 Task: Schedule a workout session for Monday at 6 AM.
Action: Mouse moved to (51, 93)
Screenshot: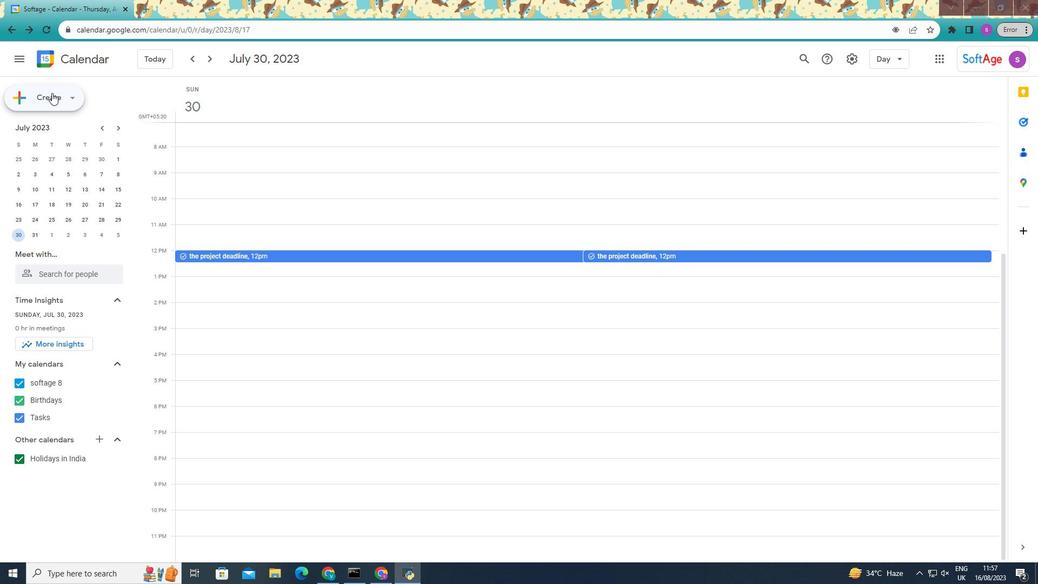 
Action: Mouse pressed left at (51, 93)
Screenshot: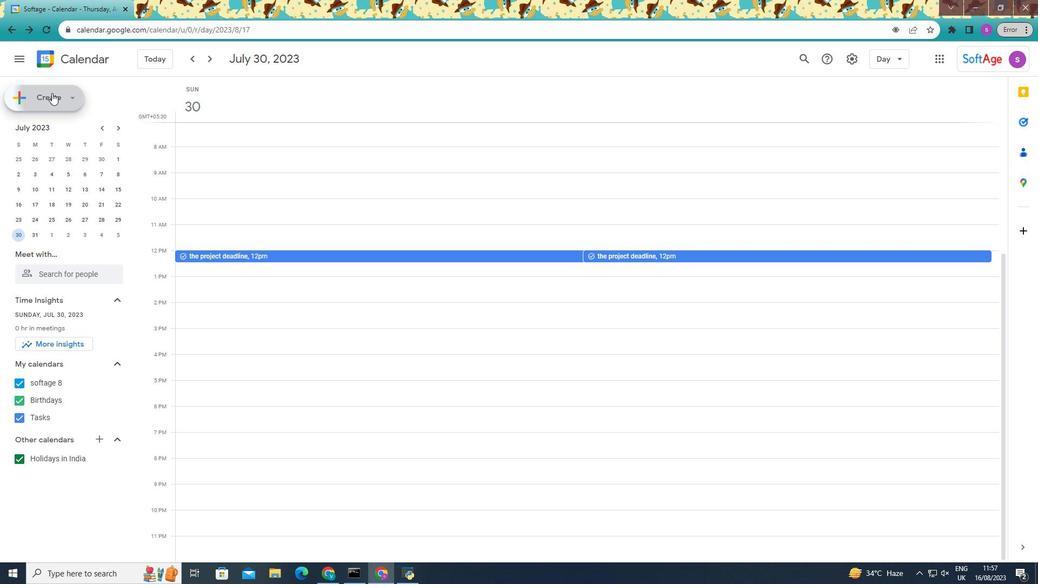
Action: Mouse moved to (71, 212)
Screenshot: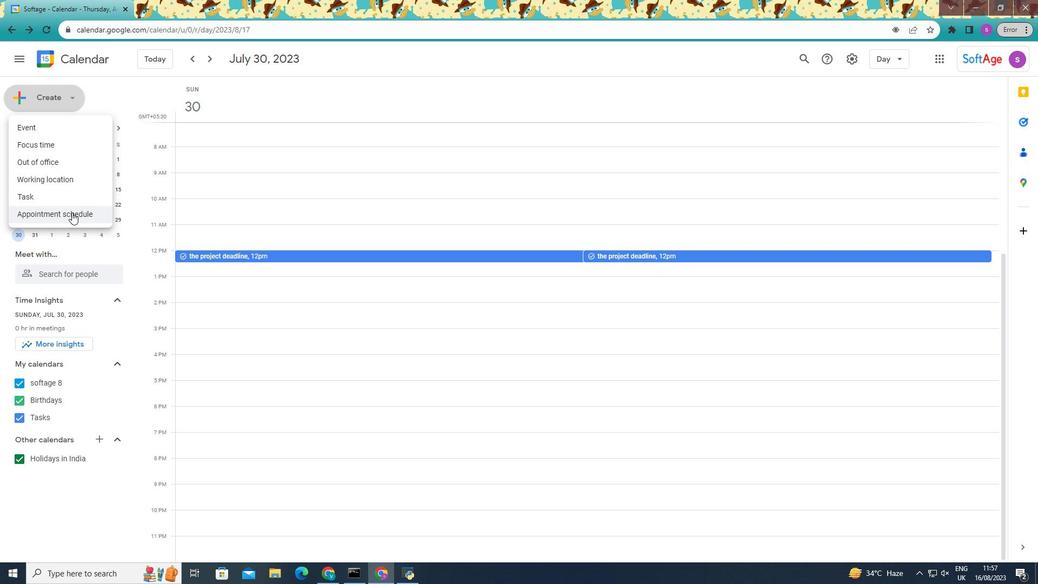
Action: Mouse pressed left at (71, 212)
Screenshot: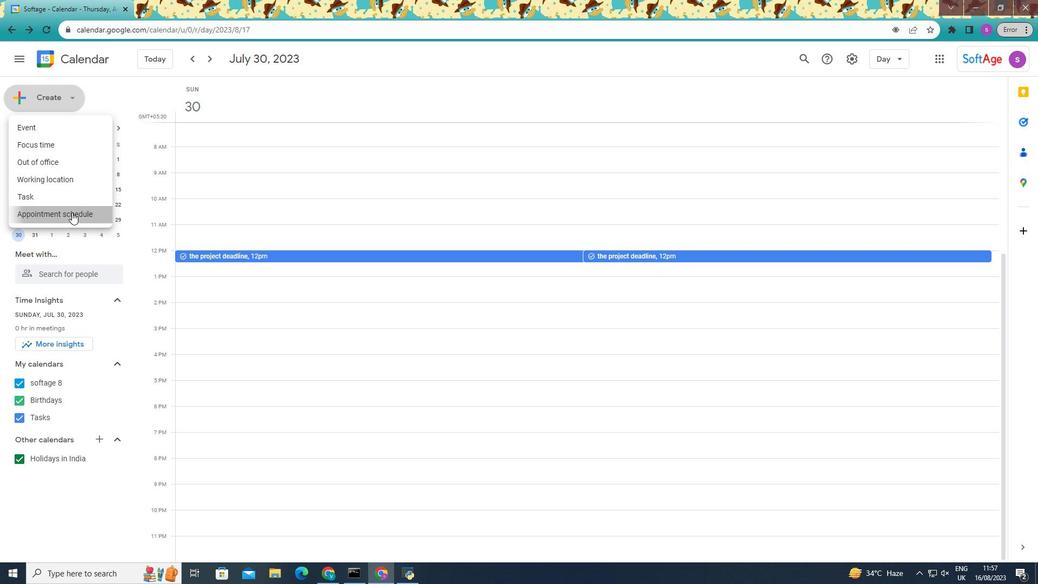 
Action: Mouse moved to (144, 94)
Screenshot: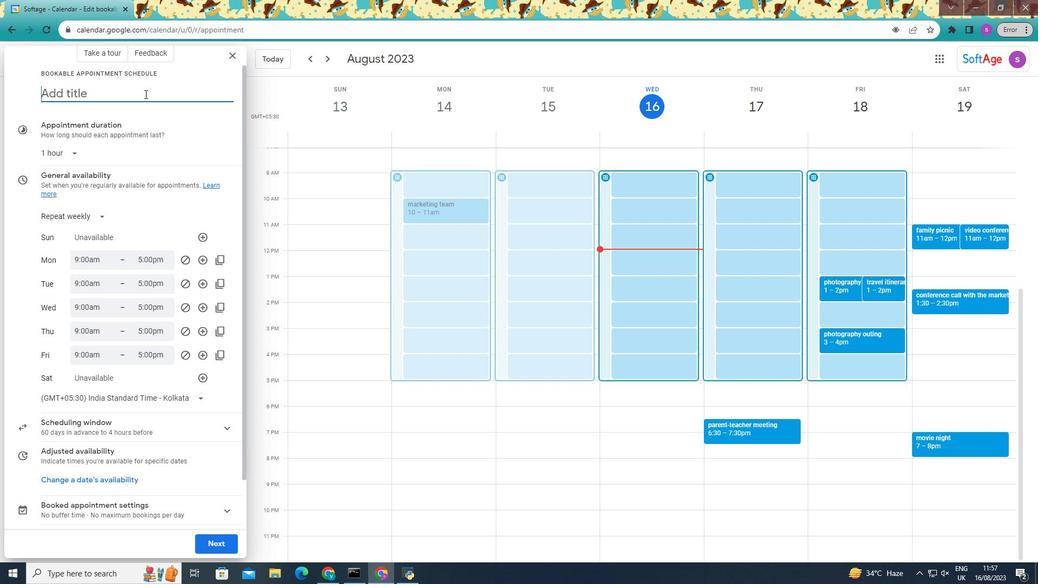 
Action: Mouse pressed left at (144, 94)
Screenshot: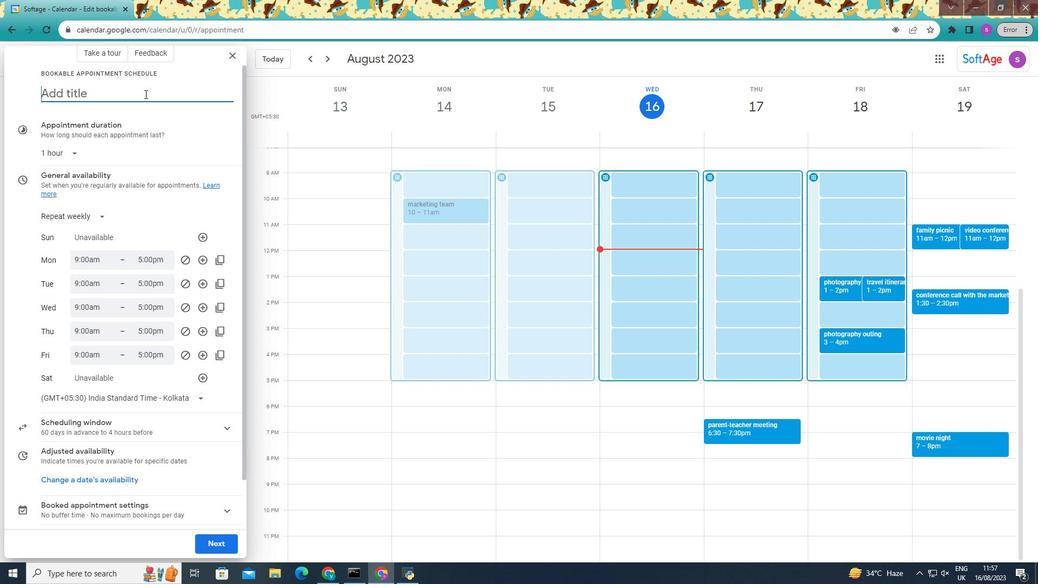 
Action: Key pressed workout<Key.space>e<Key.backspace>session
Screenshot: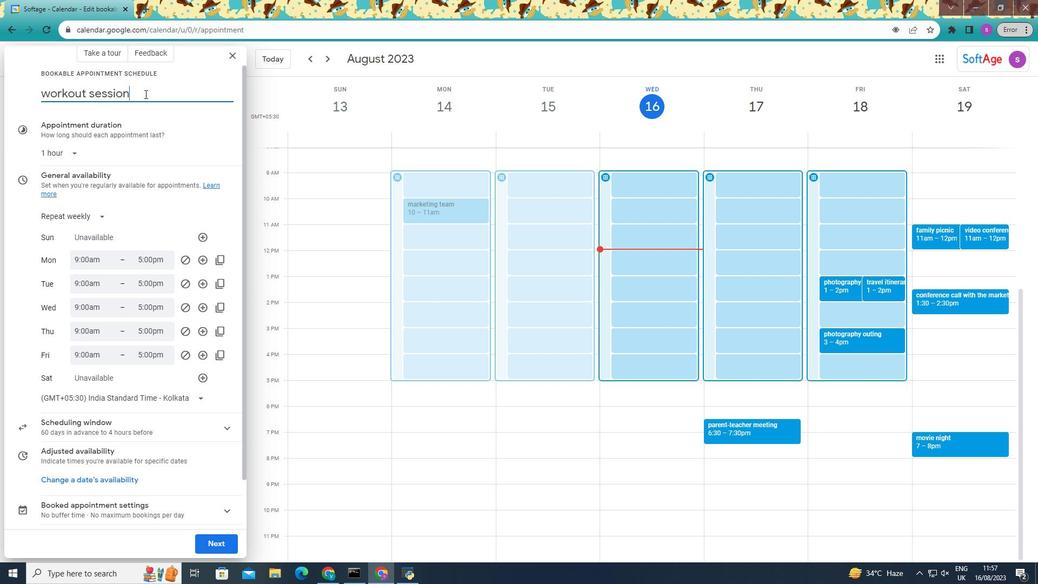 
Action: Mouse moved to (81, 216)
Screenshot: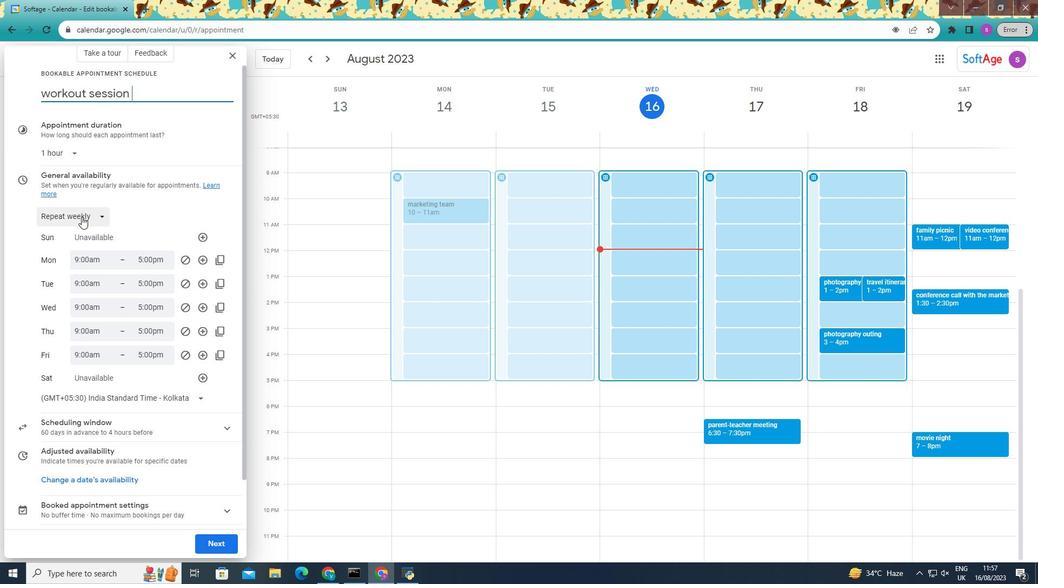
Action: Mouse pressed left at (81, 216)
Screenshot: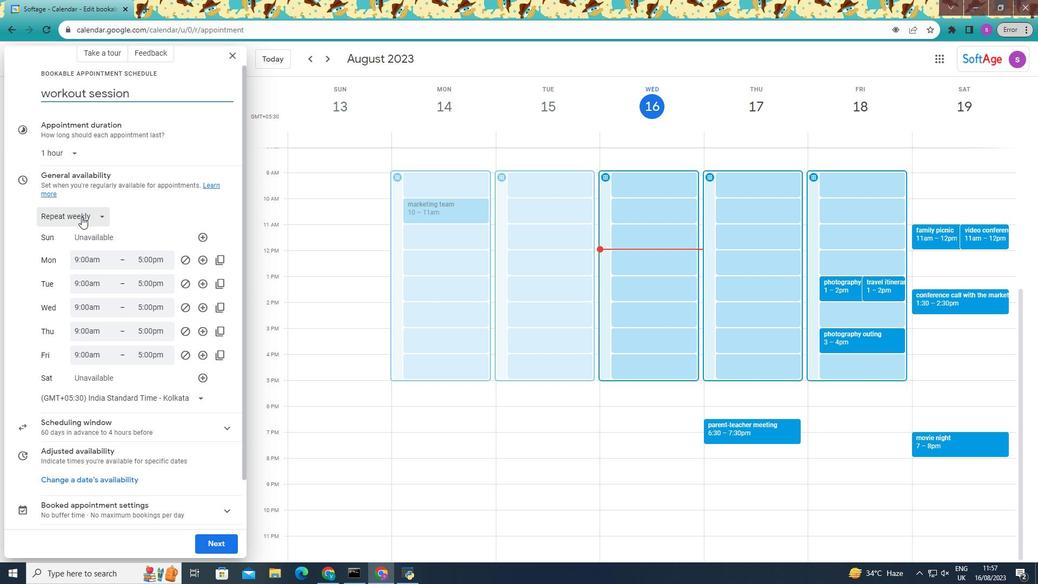 
Action: Mouse moved to (88, 233)
Screenshot: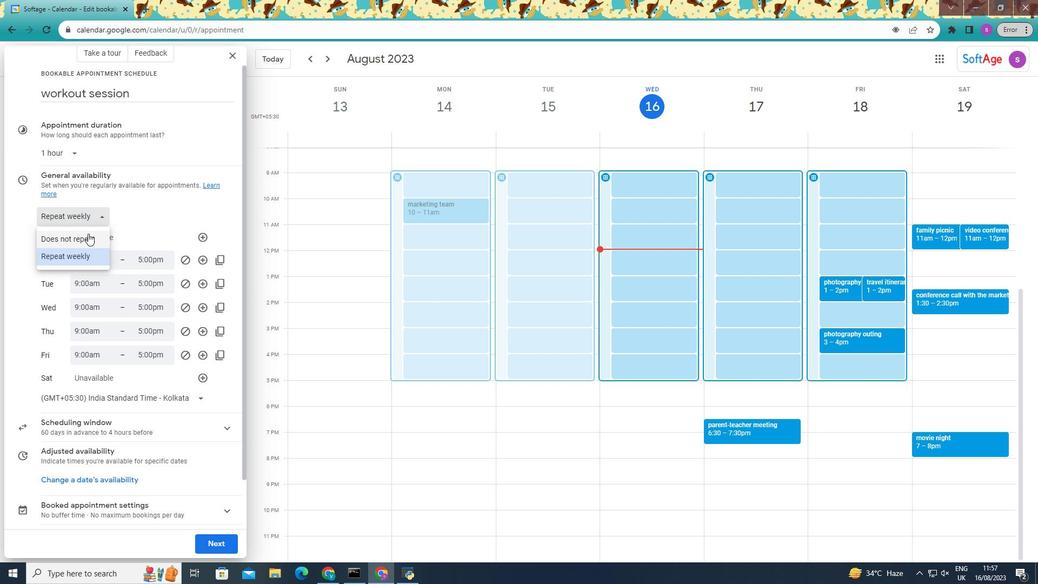 
Action: Mouse pressed left at (88, 233)
Screenshot: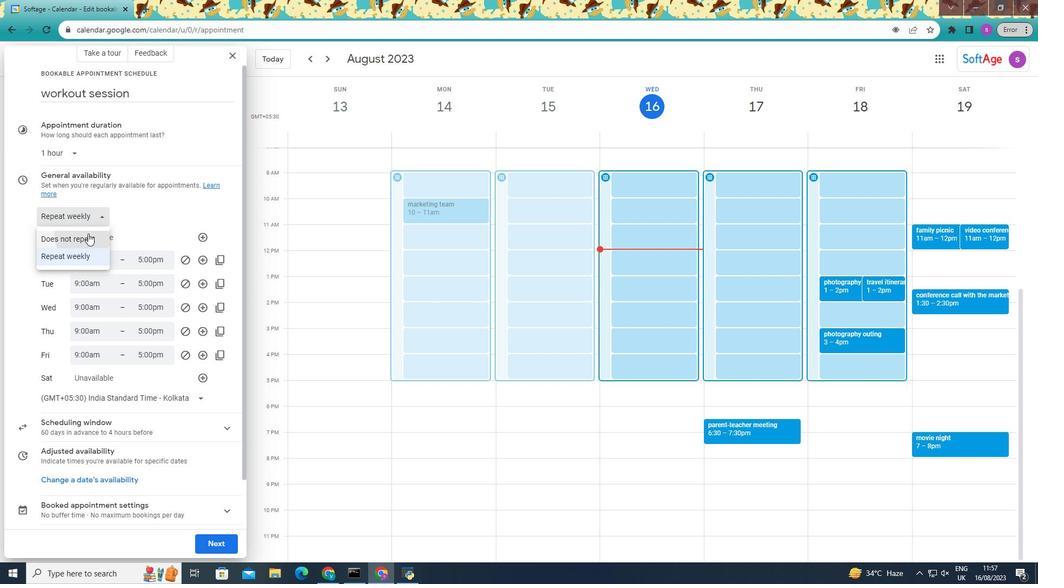 
Action: Mouse moved to (76, 232)
Screenshot: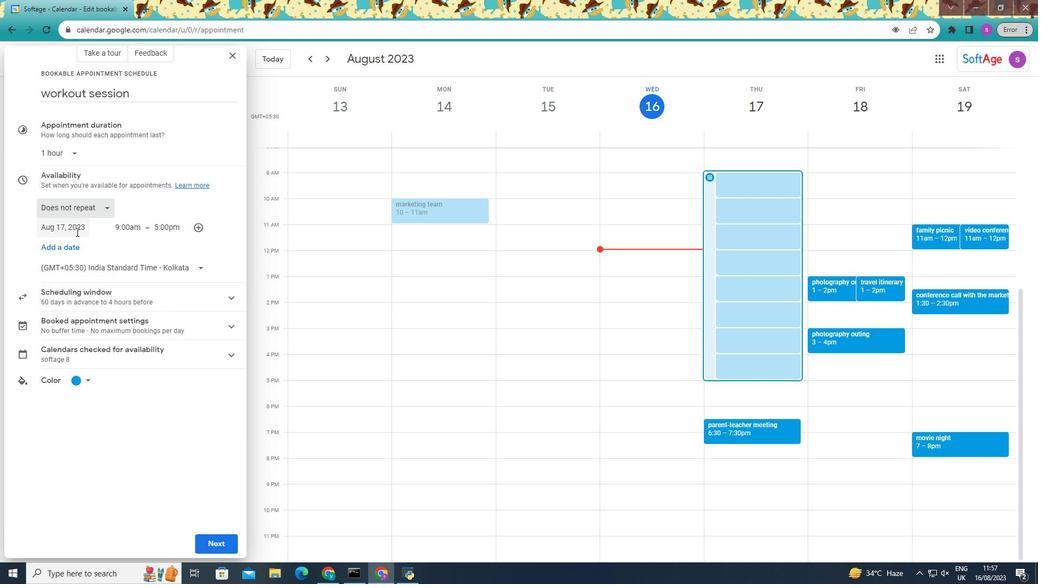 
Action: Mouse pressed left at (76, 232)
Screenshot: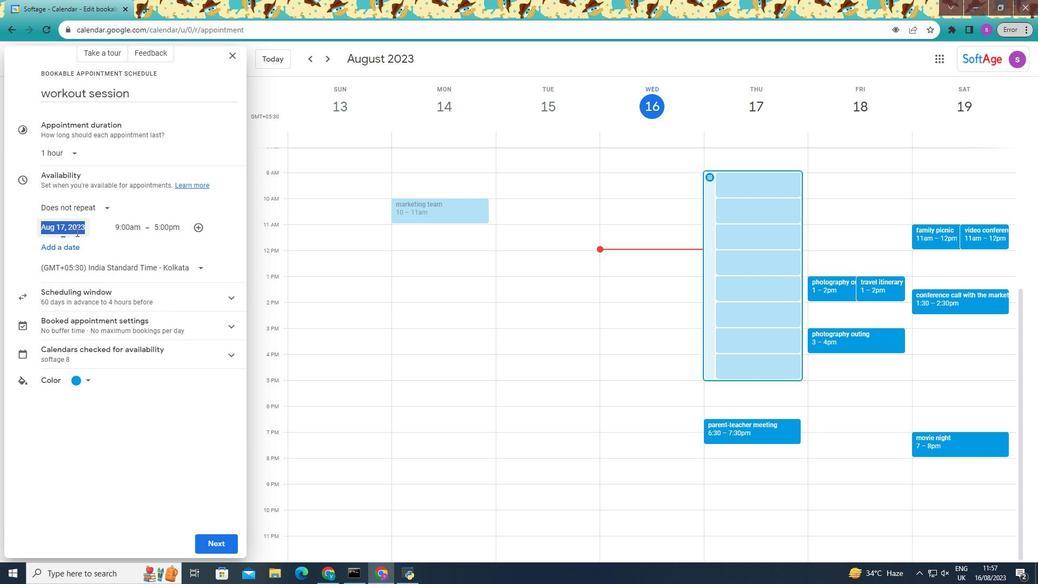 
Action: Mouse moved to (80, 201)
Screenshot: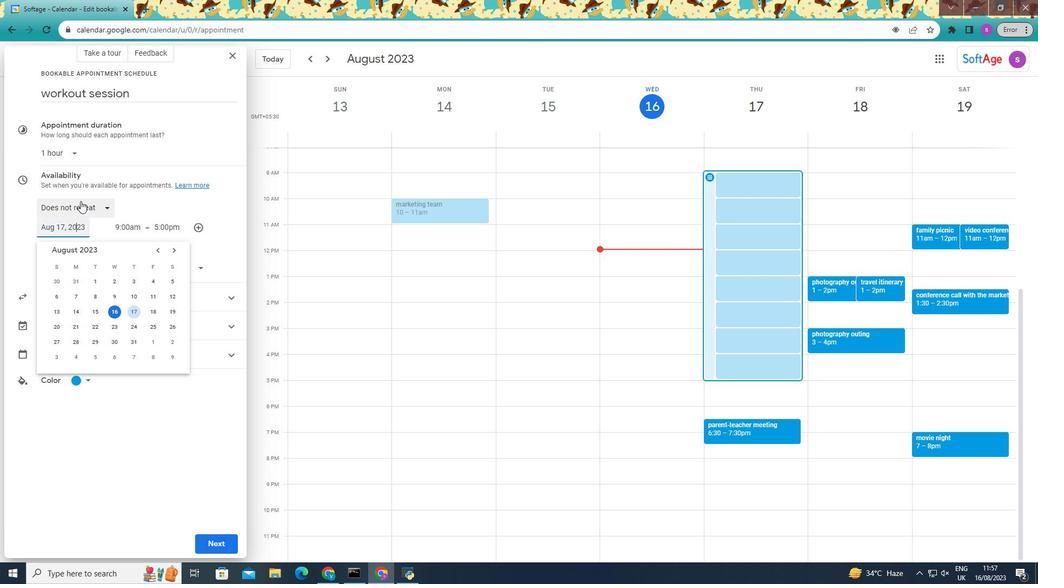 
Action: Mouse pressed left at (80, 201)
Screenshot: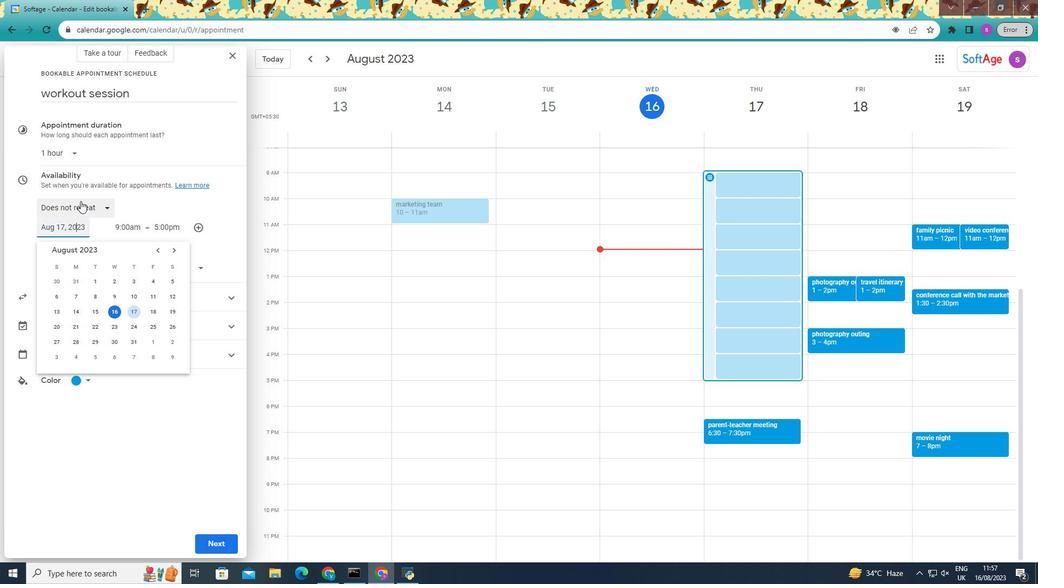 
Action: Mouse moved to (79, 250)
Screenshot: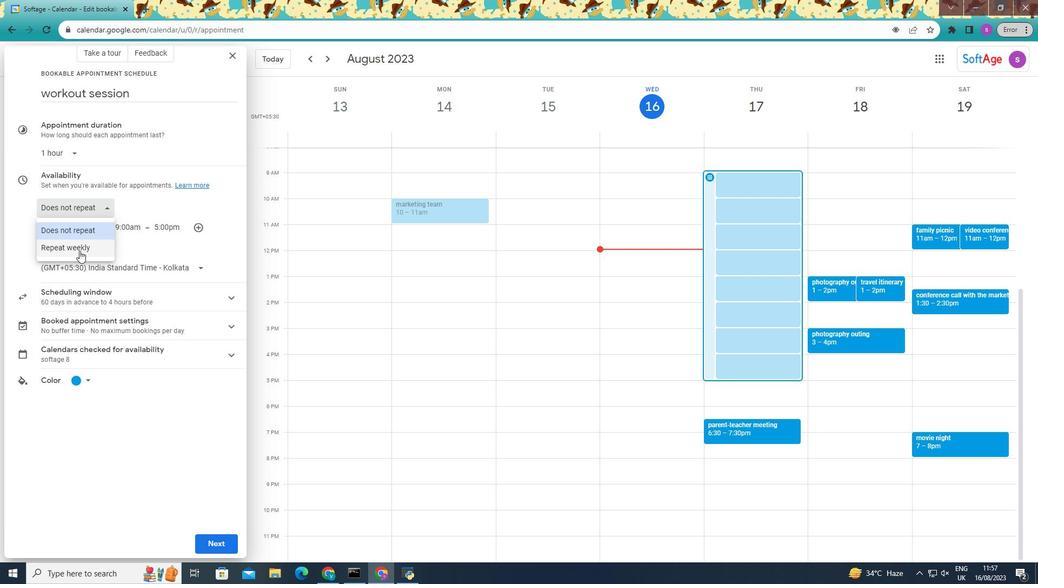 
Action: Mouse pressed left at (79, 250)
Screenshot: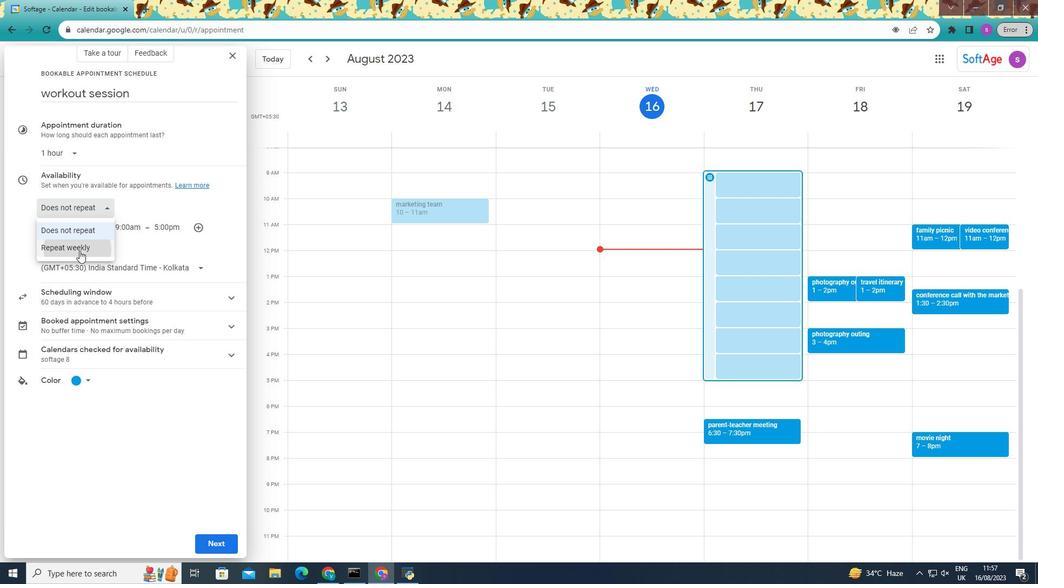 
Action: Mouse moved to (89, 260)
Screenshot: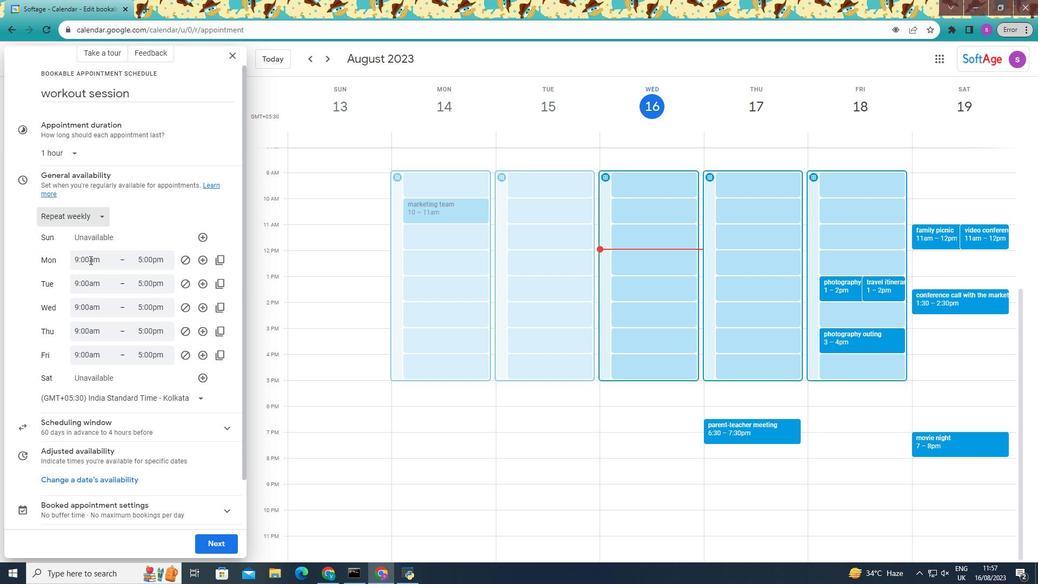
Action: Mouse pressed left at (89, 260)
Screenshot: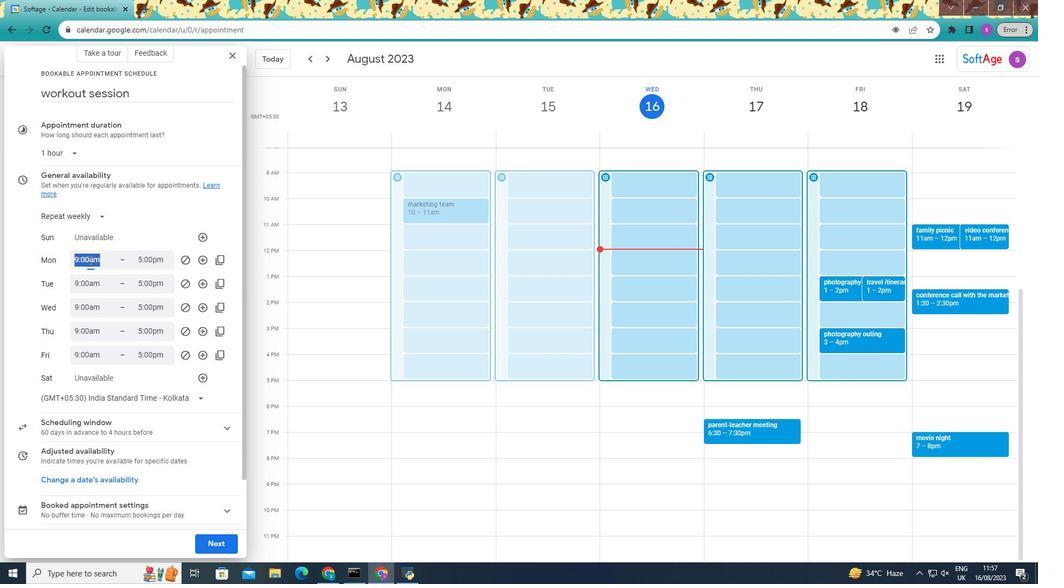 
Action: Mouse moved to (99, 312)
Screenshot: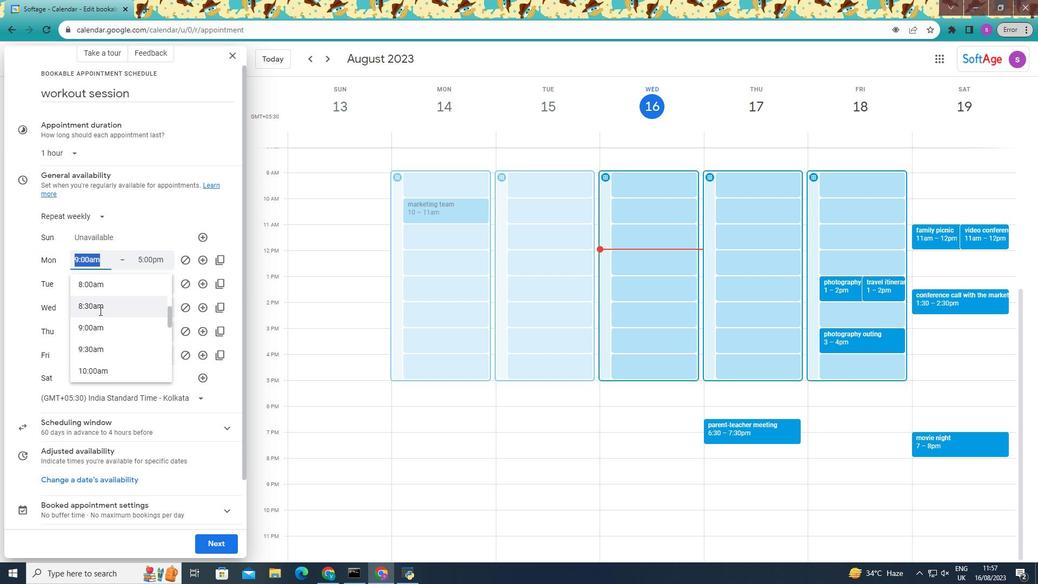 
Action: Mouse scrolled (99, 312) with delta (0, 0)
Screenshot: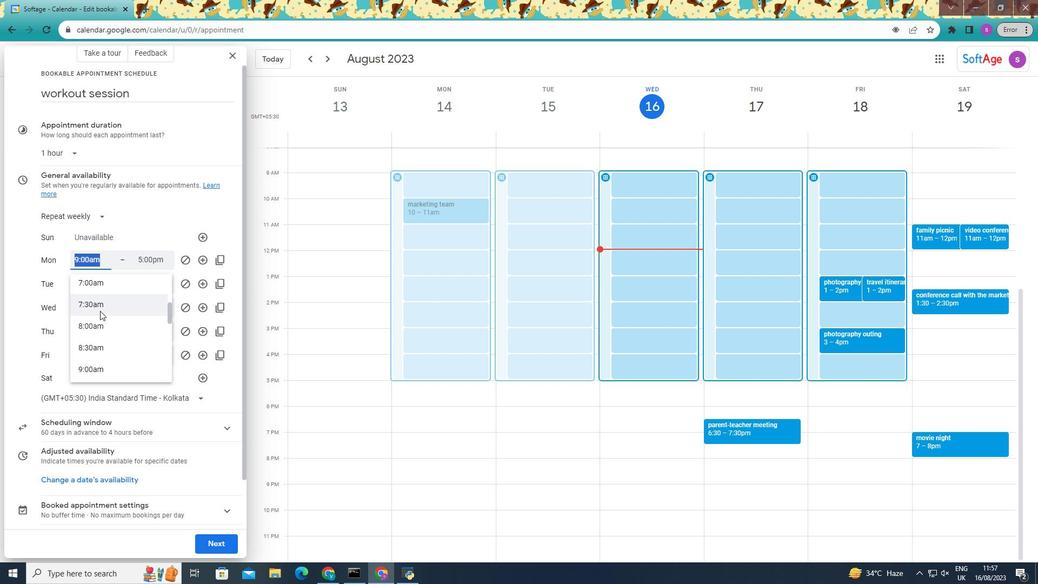 
Action: Mouse scrolled (99, 312) with delta (0, 0)
Screenshot: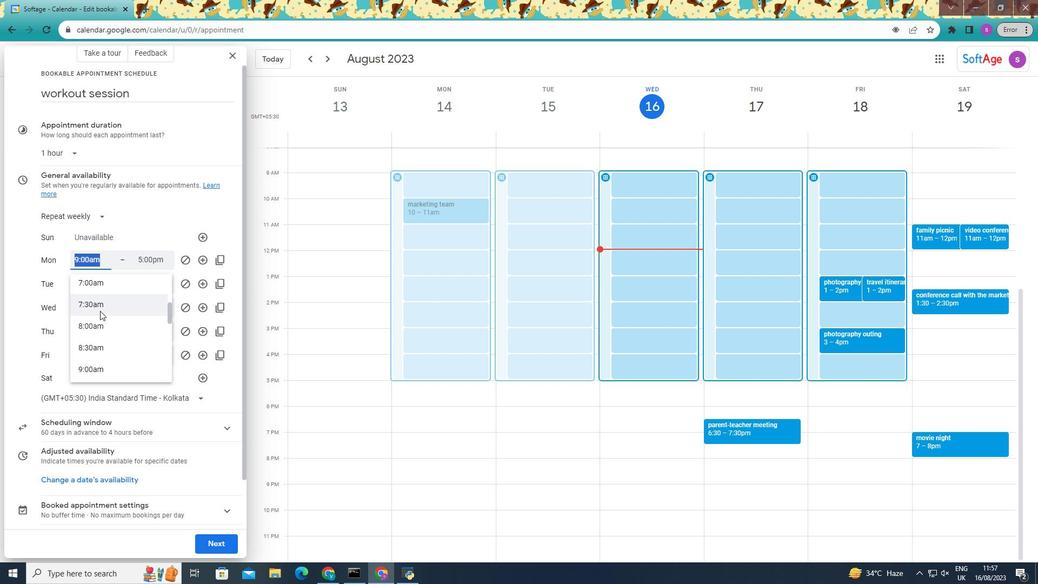 
Action: Mouse scrolled (99, 312) with delta (0, 0)
Screenshot: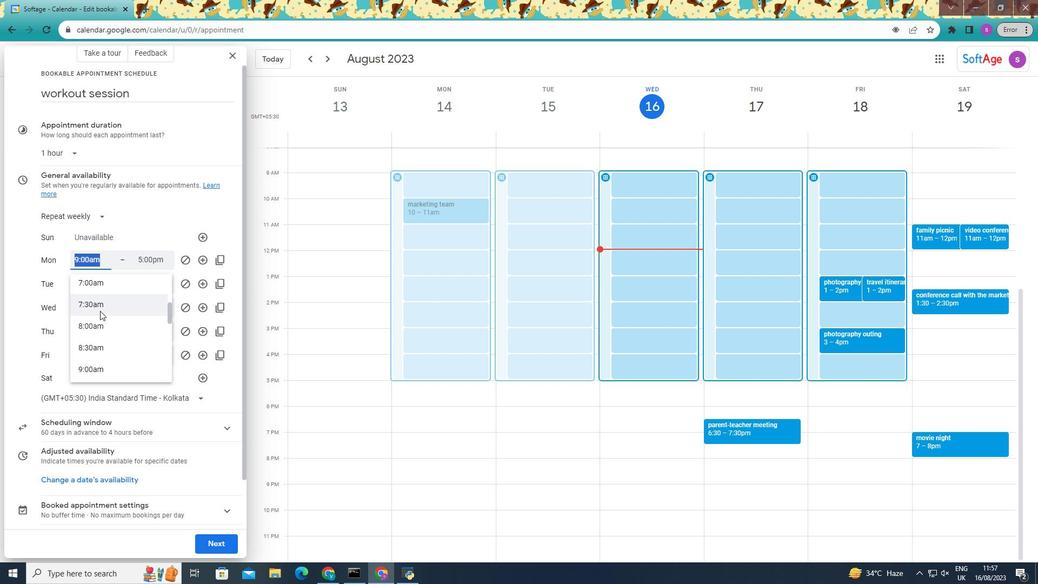 
Action: Mouse moved to (100, 311)
Screenshot: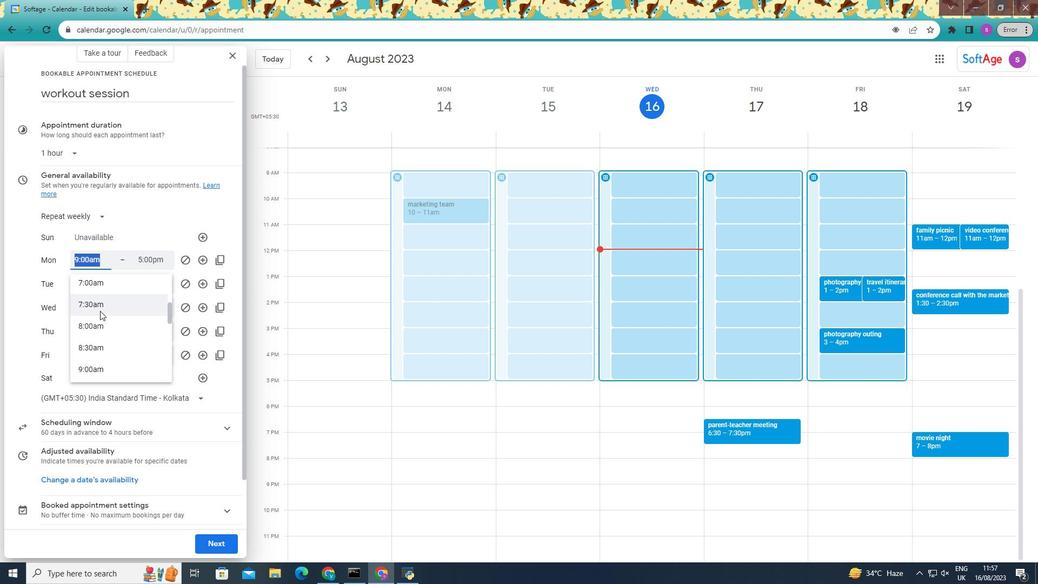 
Action: Mouse scrolled (100, 311) with delta (0, 0)
Screenshot: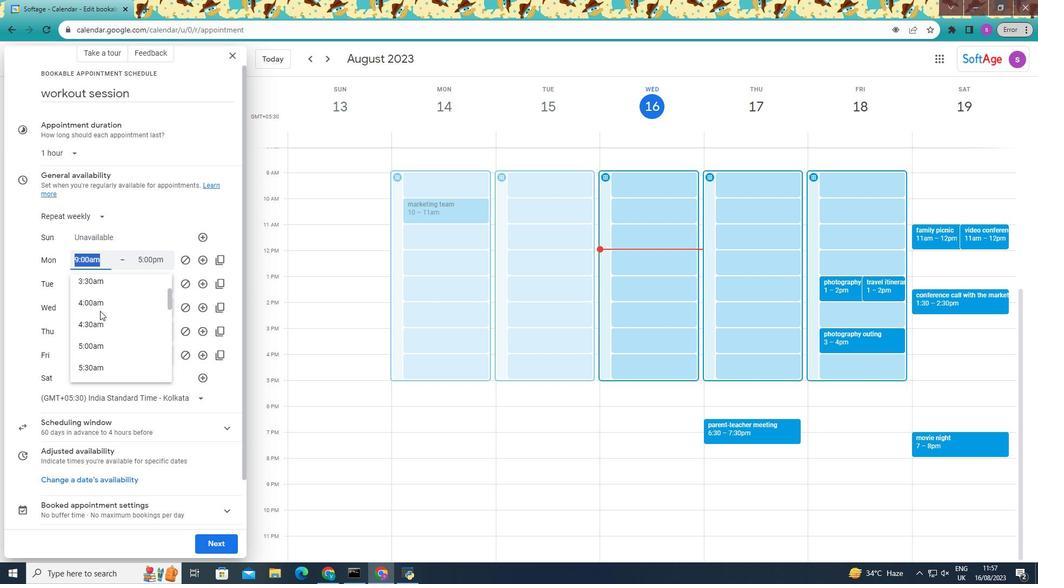 
Action: Mouse scrolled (100, 311) with delta (0, 0)
Screenshot: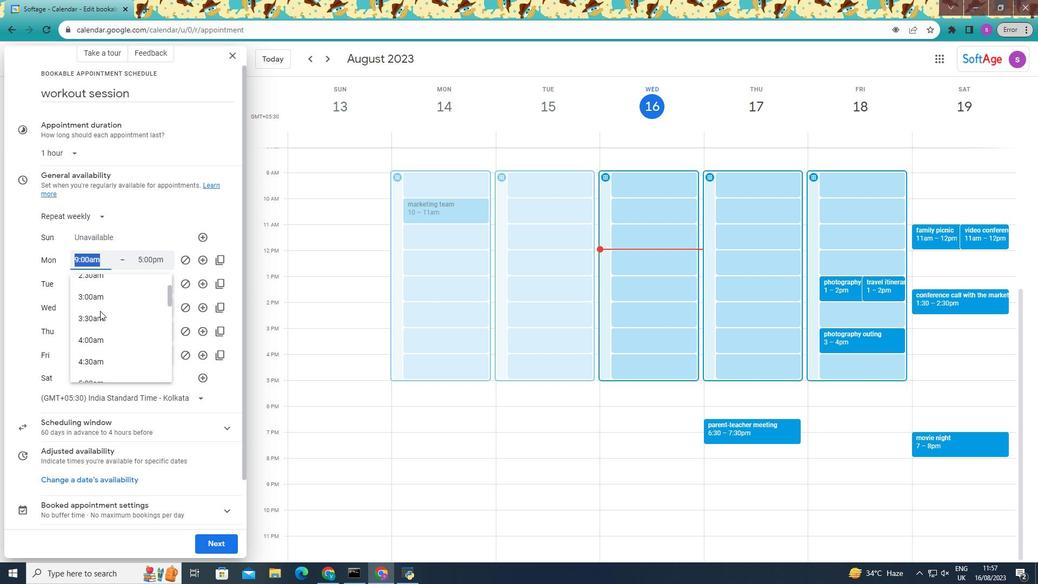 
Action: Mouse moved to (97, 295)
Screenshot: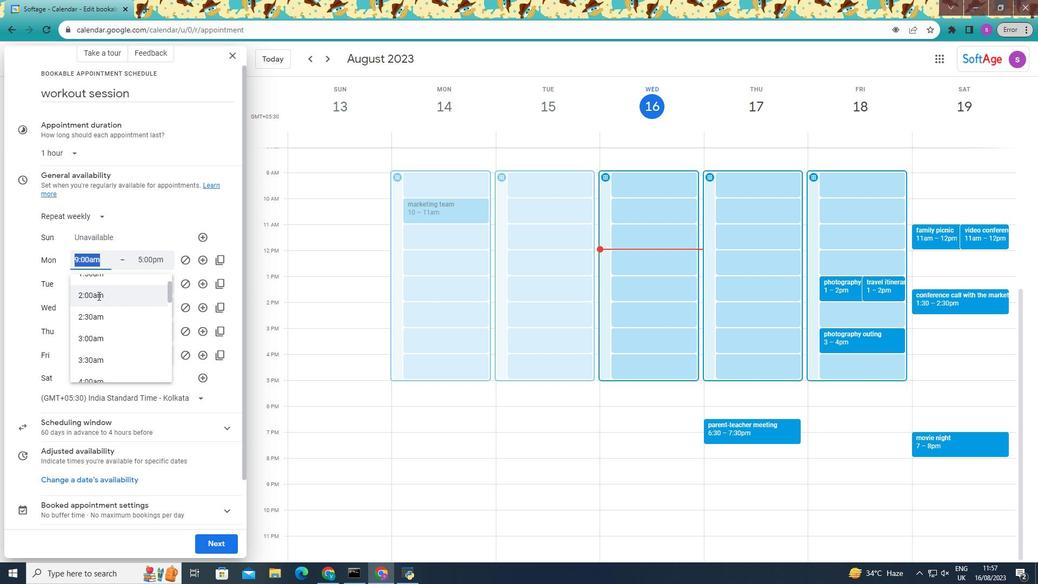 
Action: Mouse scrolled (97, 296) with delta (0, 0)
Screenshot: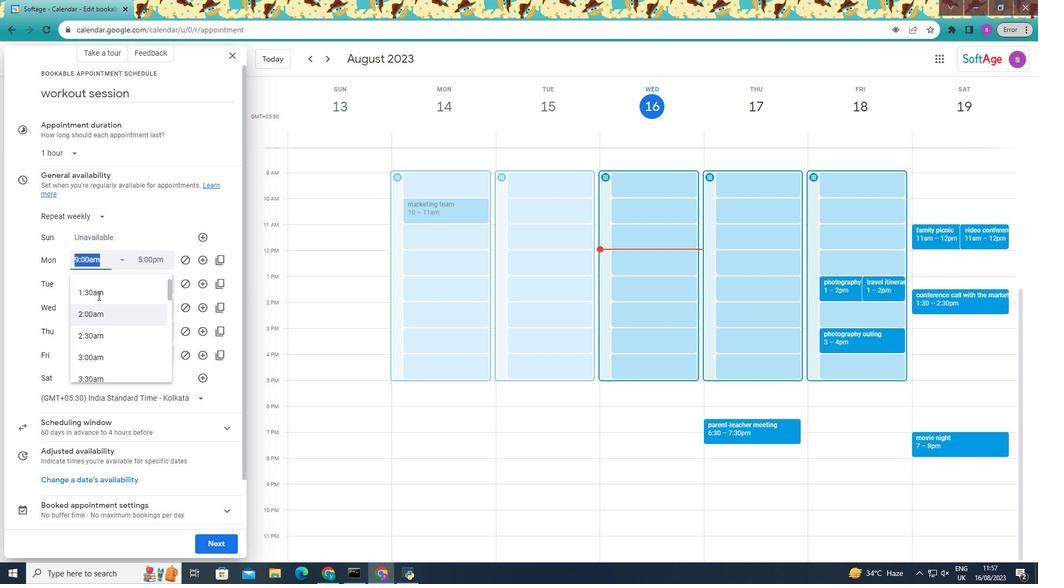 
Action: Mouse scrolled (97, 296) with delta (0, 0)
Screenshot: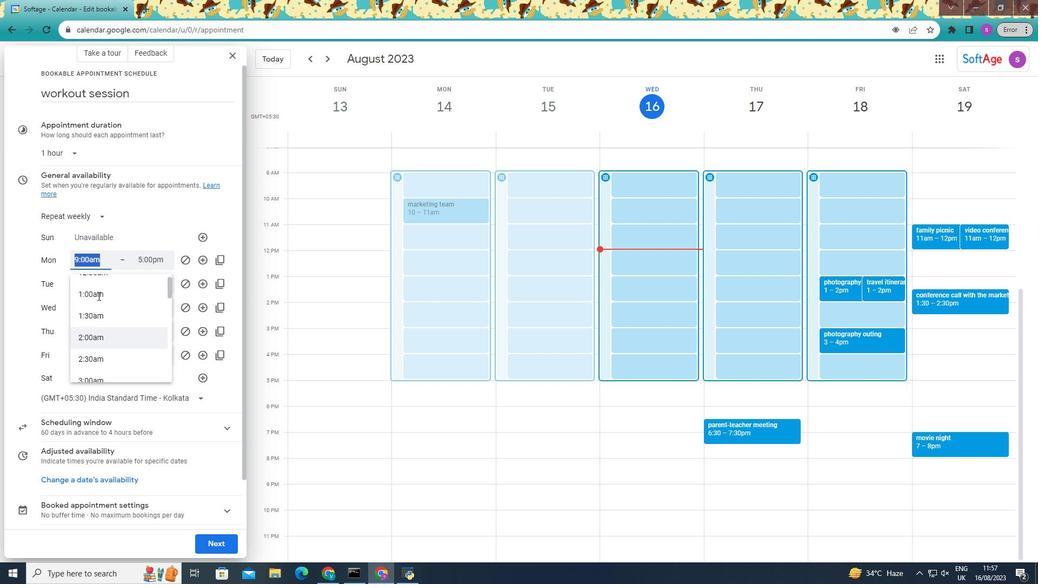 
Action: Mouse moved to (98, 295)
Screenshot: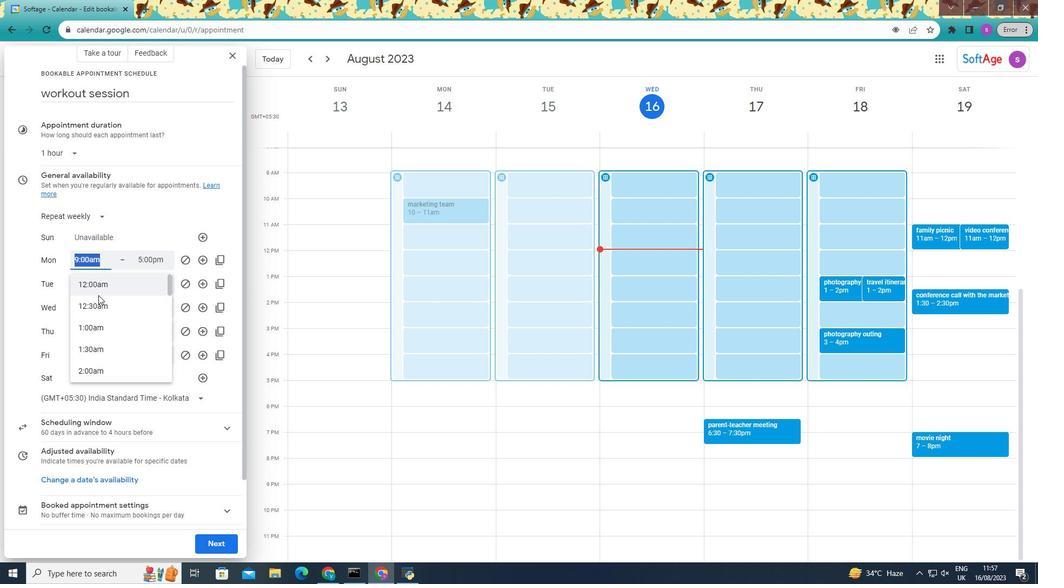 
Action: Mouse scrolled (98, 295) with delta (0, 0)
Screenshot: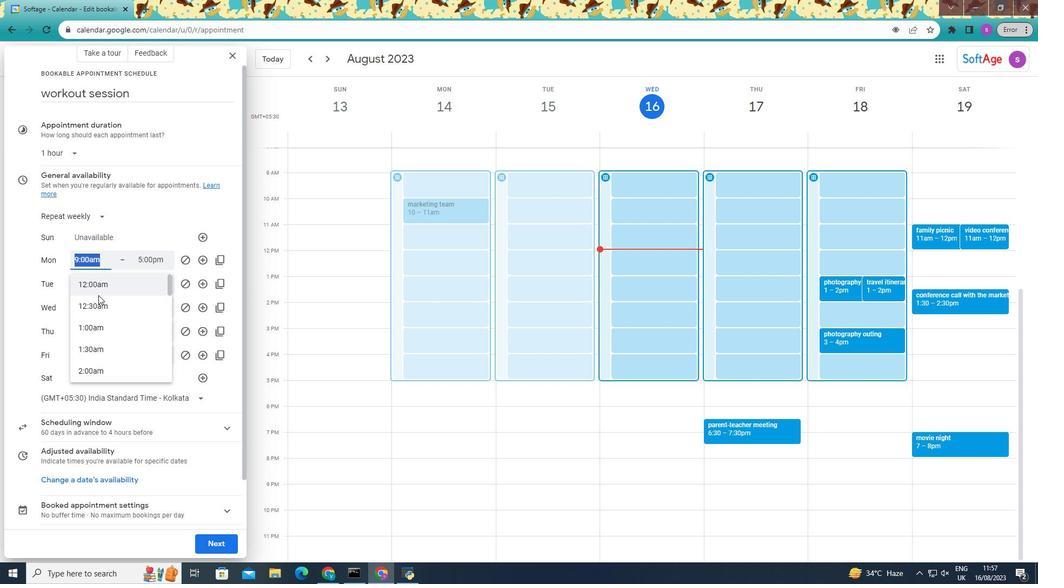 
Action: Mouse moved to (108, 321)
Screenshot: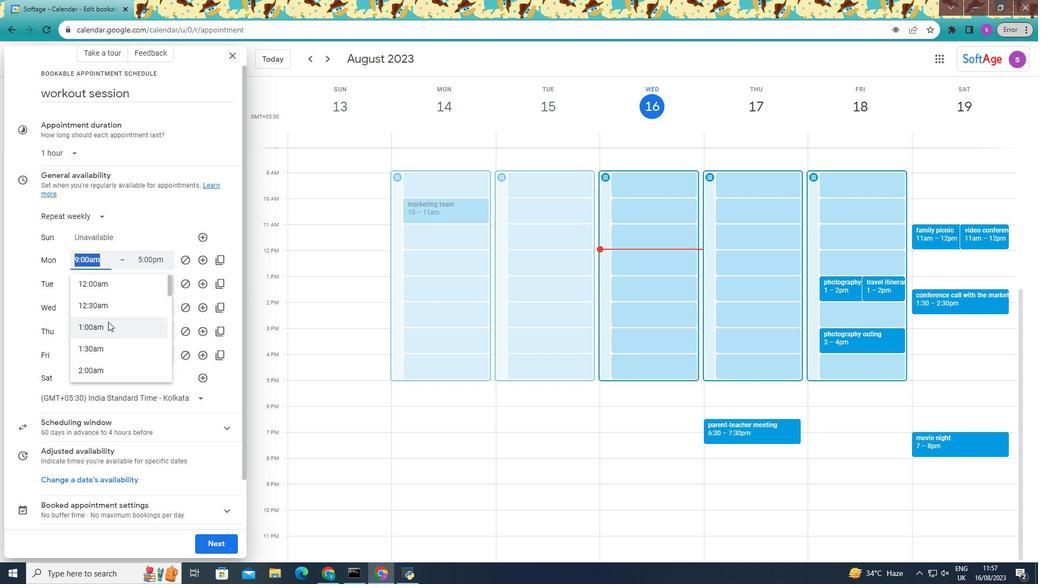 
Action: Mouse scrolled (108, 321) with delta (0, 0)
Screenshot: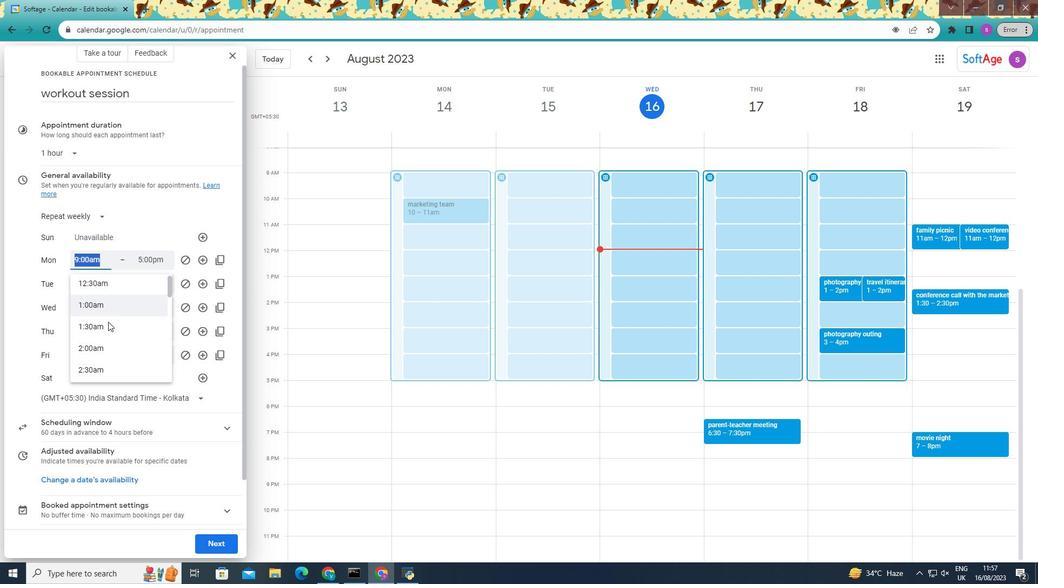 
Action: Mouse moved to (108, 321)
Screenshot: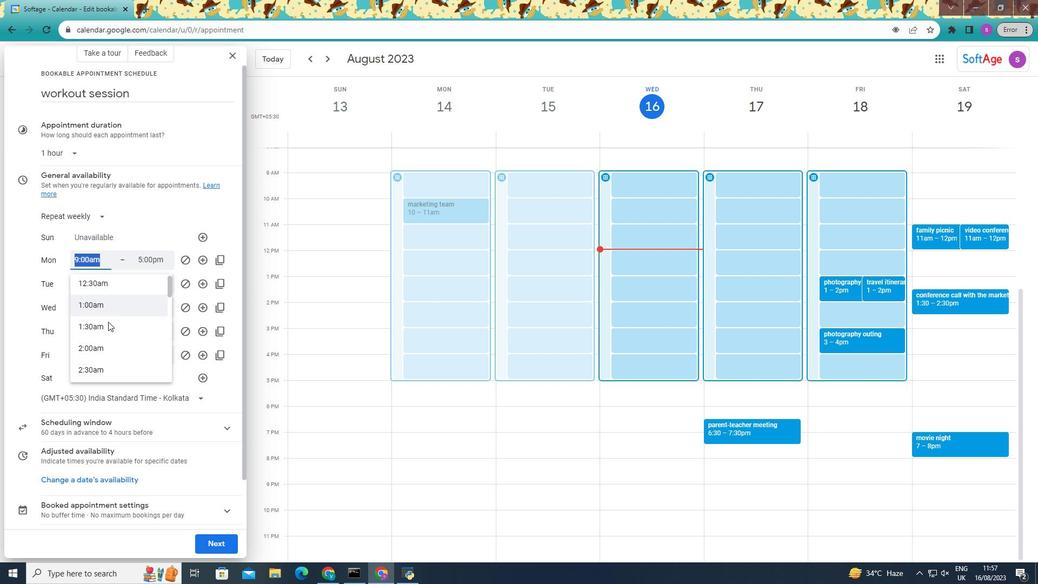 
Action: Mouse scrolled (108, 321) with delta (0, 0)
Screenshot: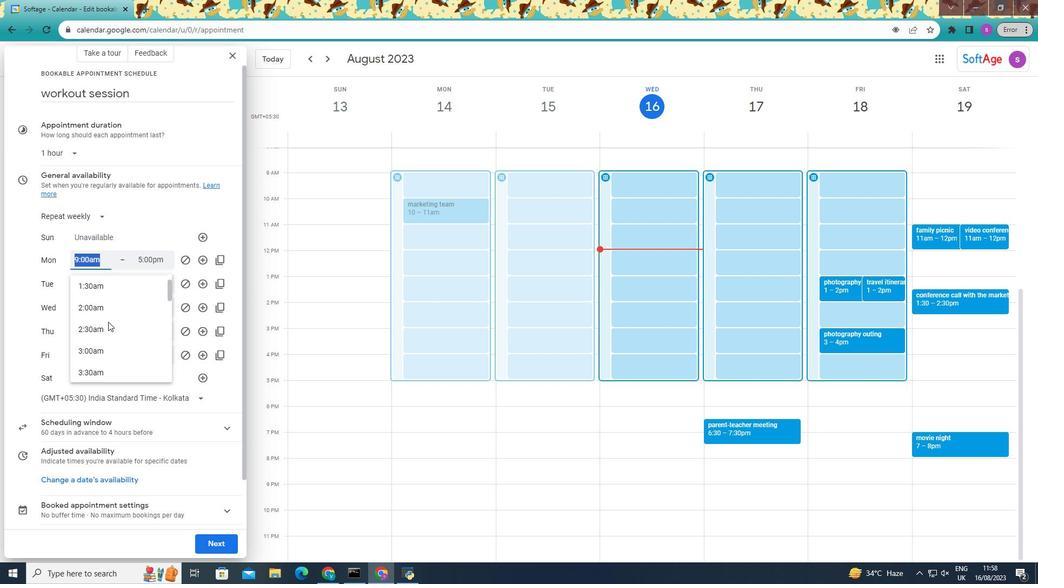 
Action: Mouse moved to (107, 321)
Screenshot: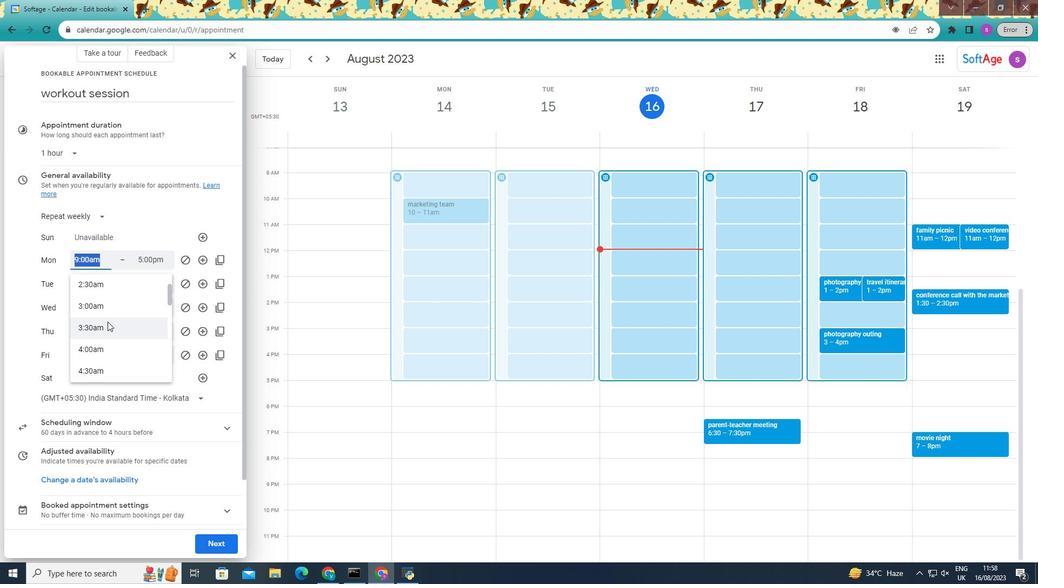 
Action: Mouse scrolled (107, 321) with delta (0, 0)
Screenshot: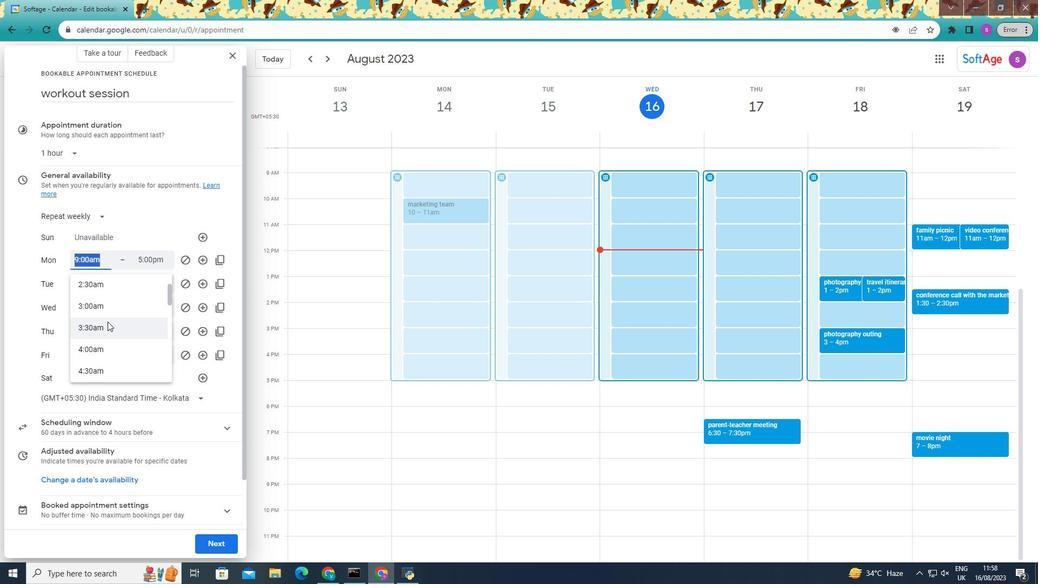 
Action: Mouse scrolled (107, 321) with delta (0, 0)
Screenshot: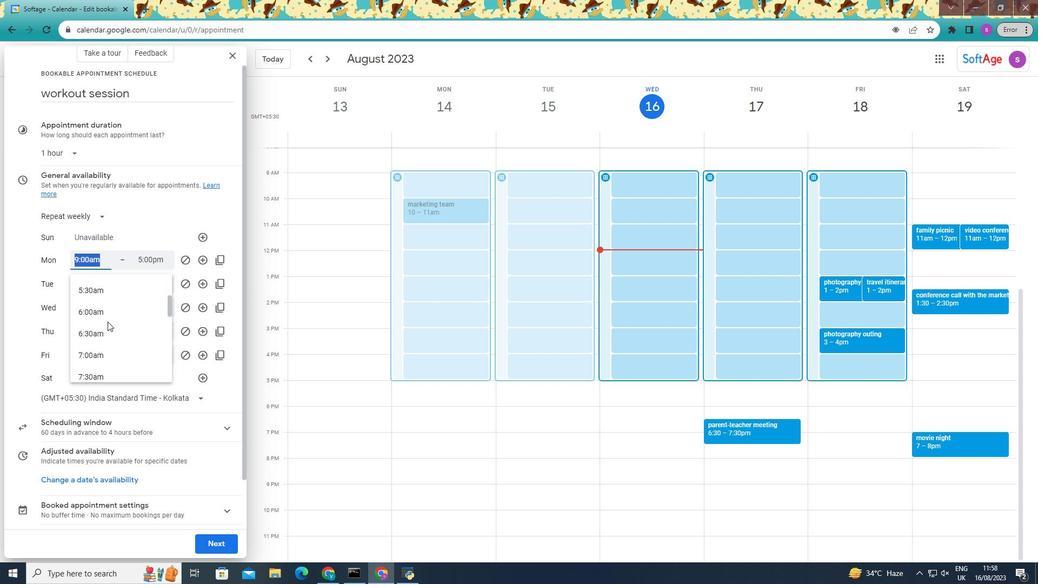 
Action: Mouse moved to (102, 287)
Screenshot: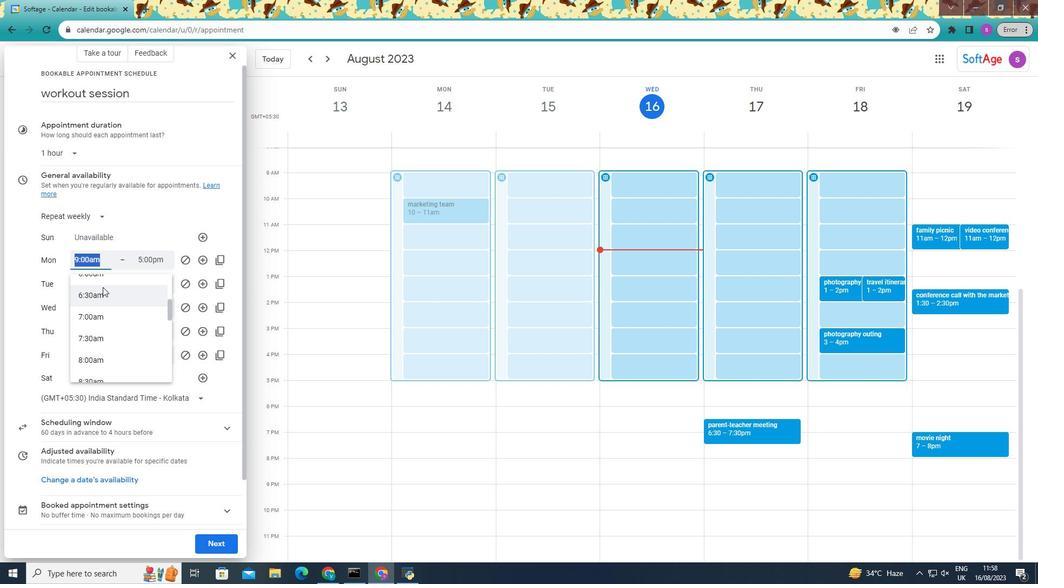 
Action: Mouse scrolled (102, 287) with delta (0, 0)
Screenshot: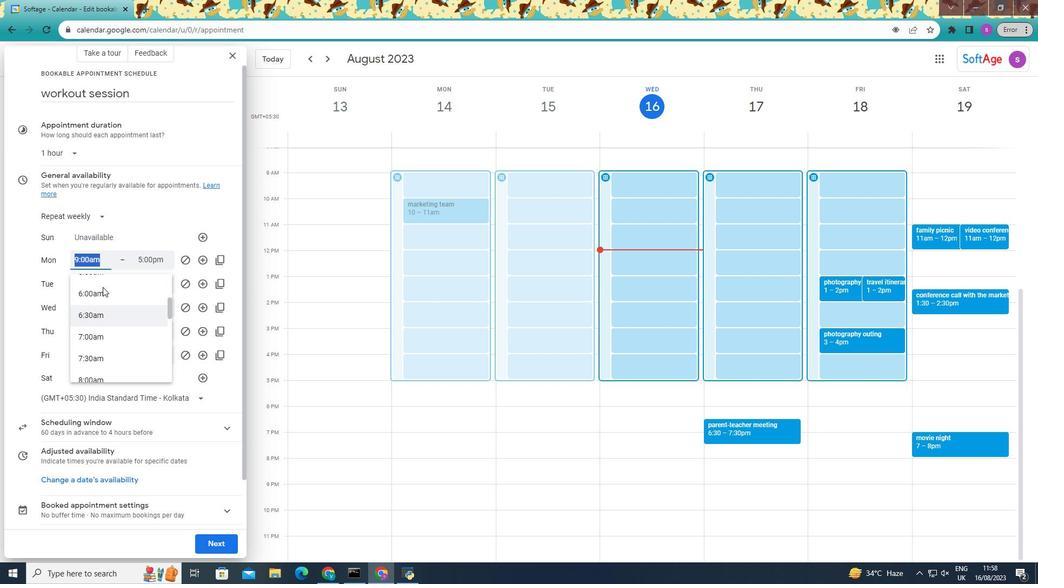 
Action: Mouse moved to (105, 327)
Screenshot: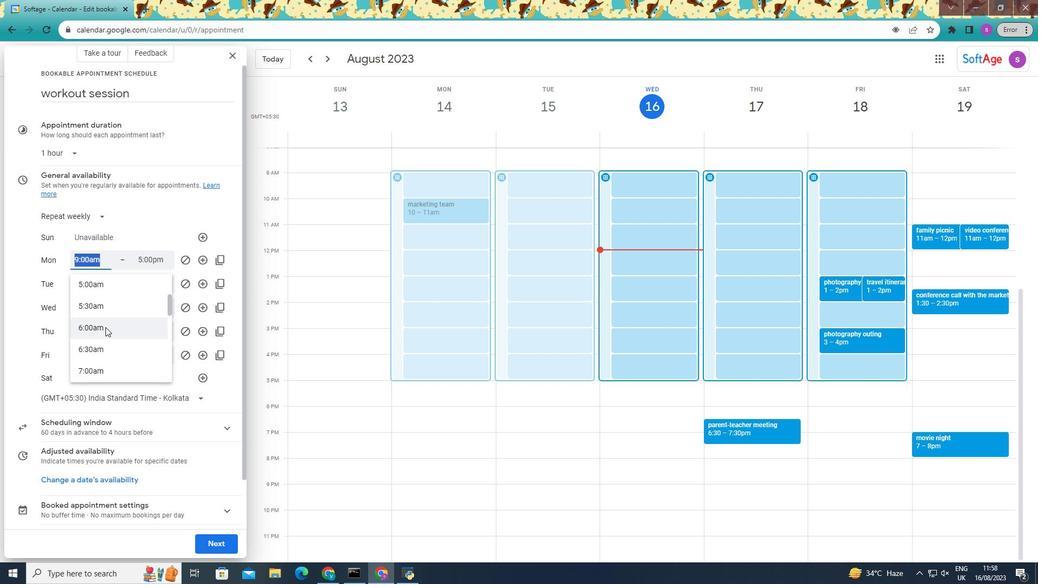 
Action: Mouse pressed left at (105, 327)
Screenshot: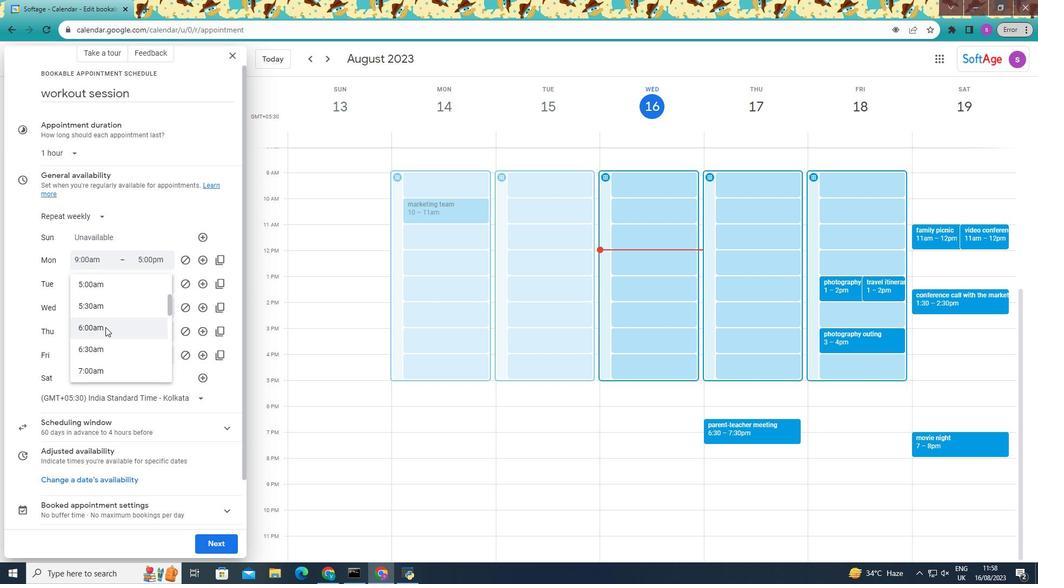 
Action: Mouse moved to (215, 547)
Screenshot: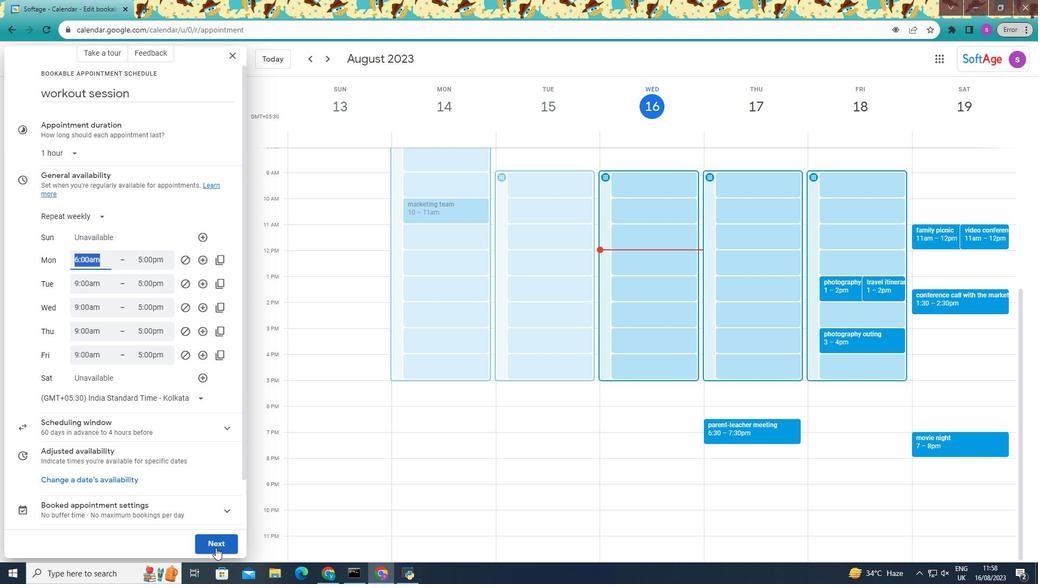 
Action: Mouse pressed left at (215, 547)
Screenshot: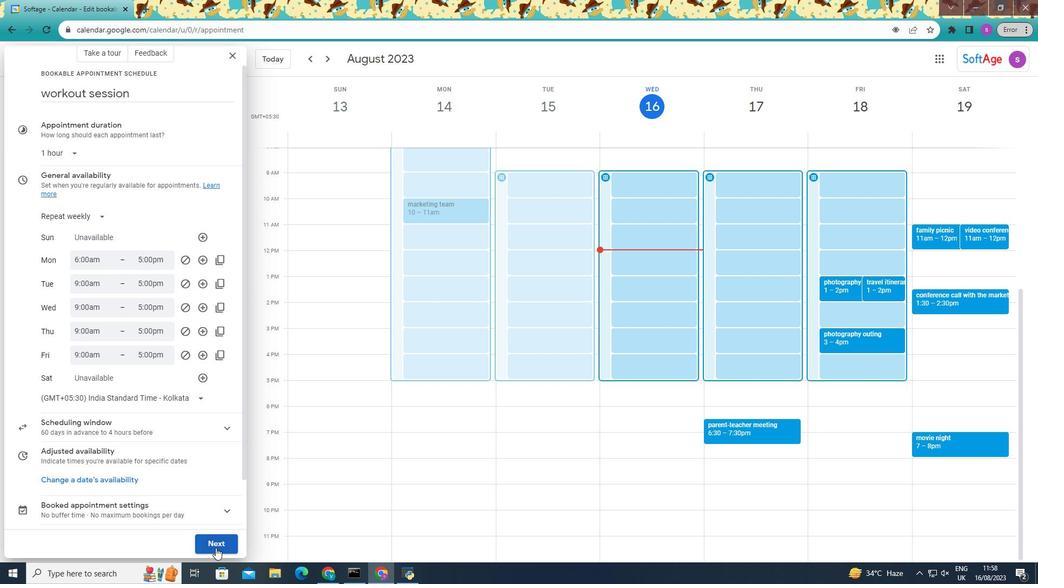 
Action: Mouse moved to (216, 540)
Screenshot: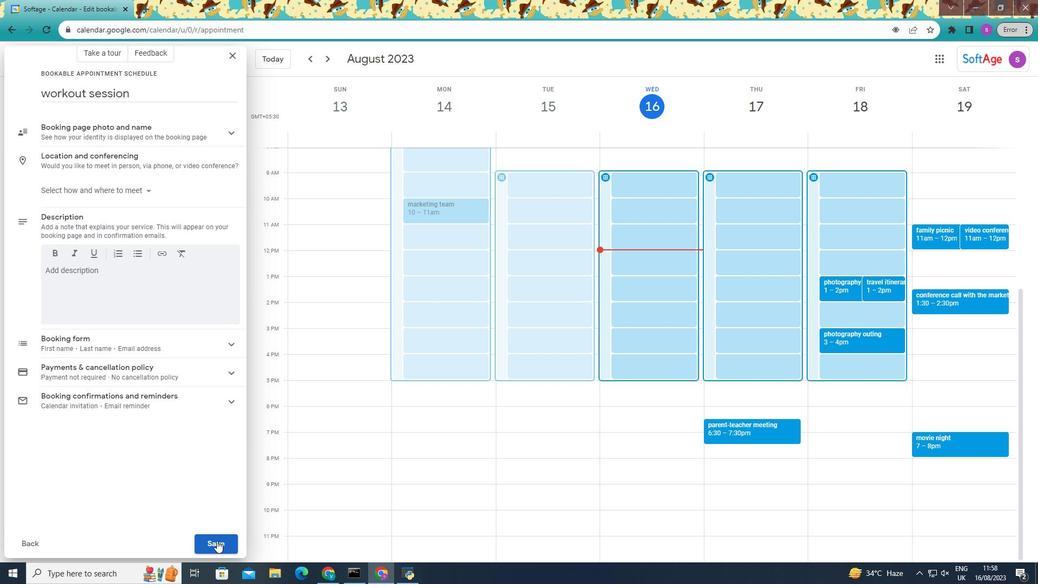 
Action: Mouse pressed left at (216, 540)
Screenshot: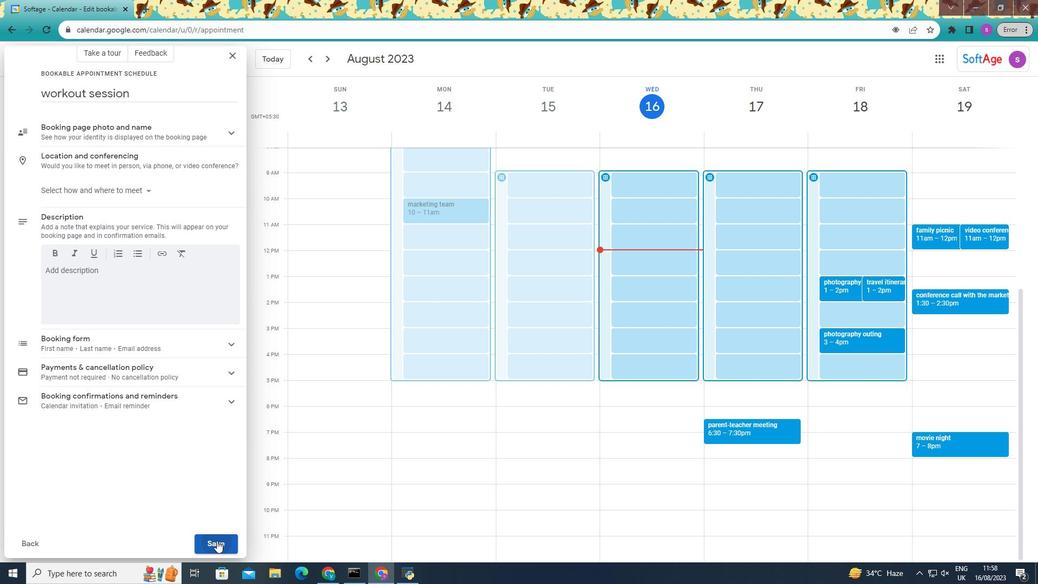 
Action: Mouse moved to (649, 274)
Screenshot: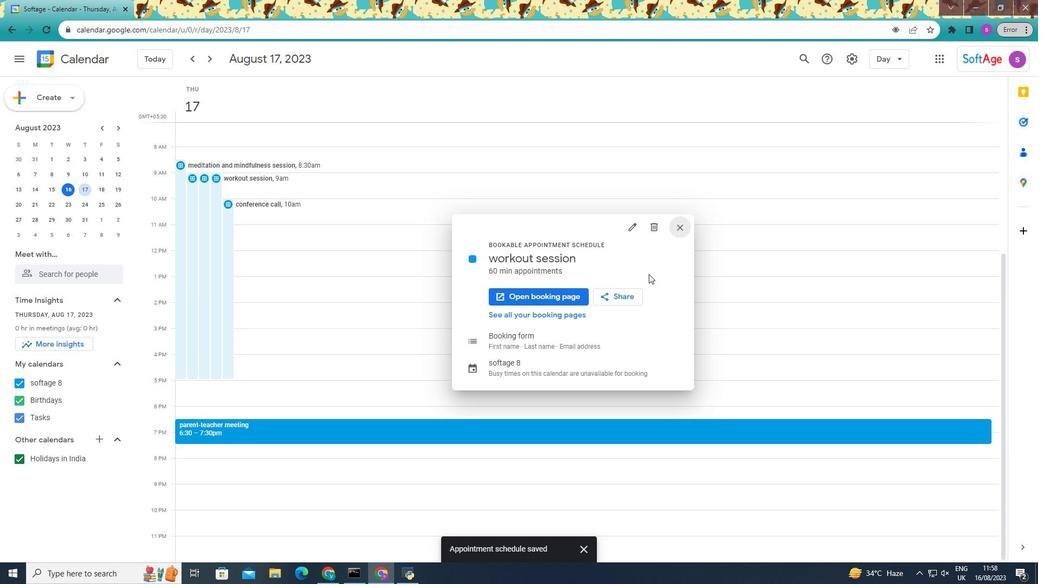
